 Task: Show verbose in the console.
Action: Mouse moved to (1406, 43)
Screenshot: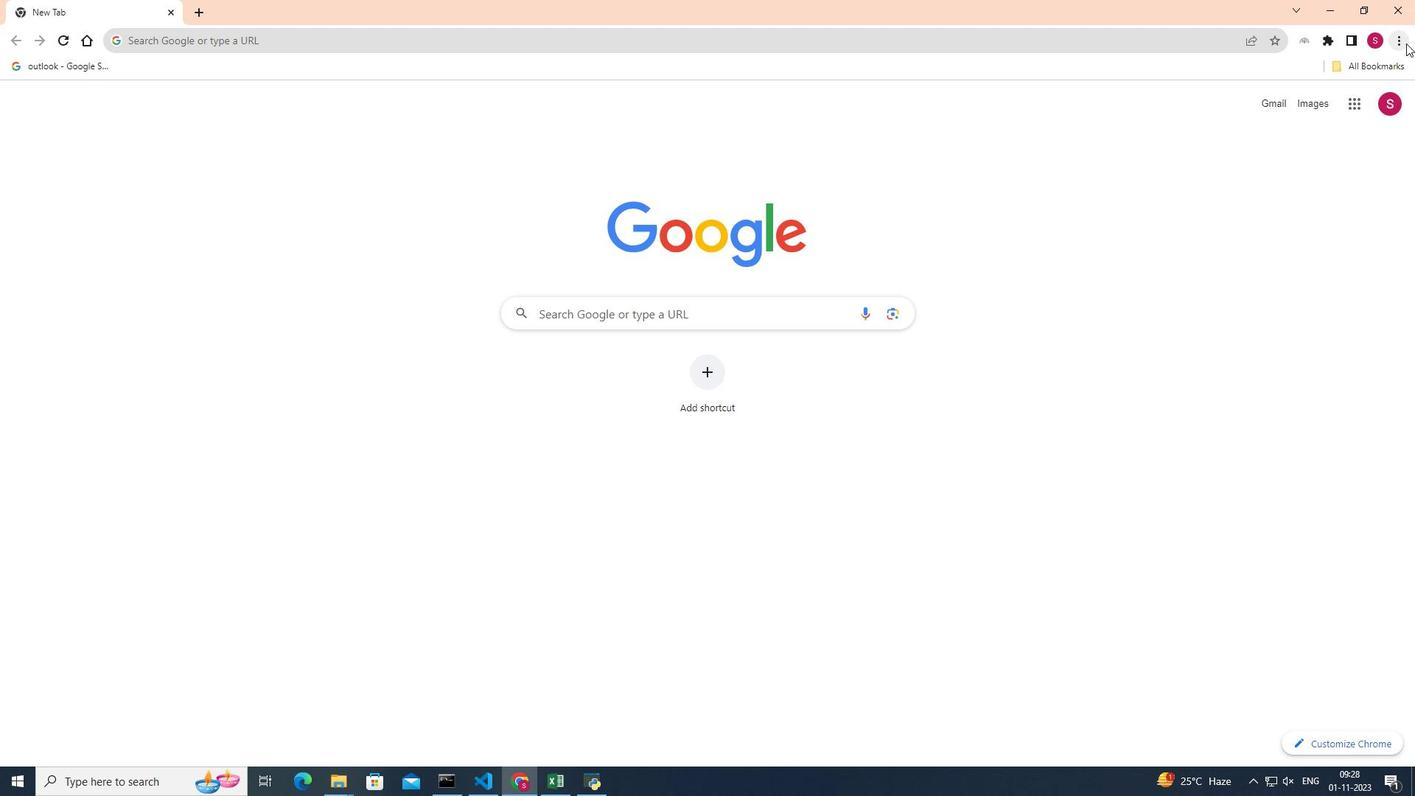 
Action: Mouse pressed left at (1406, 43)
Screenshot: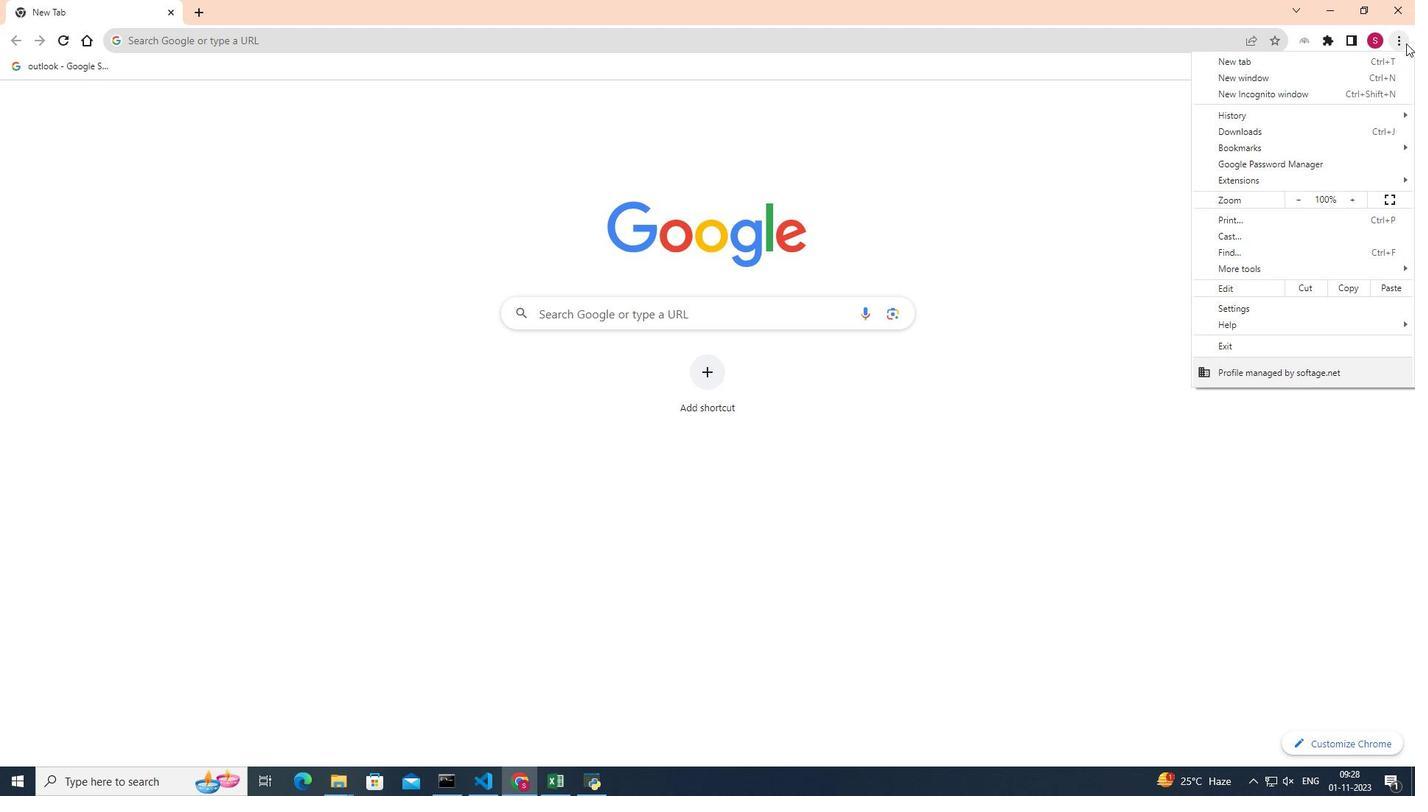 
Action: Mouse moved to (1249, 266)
Screenshot: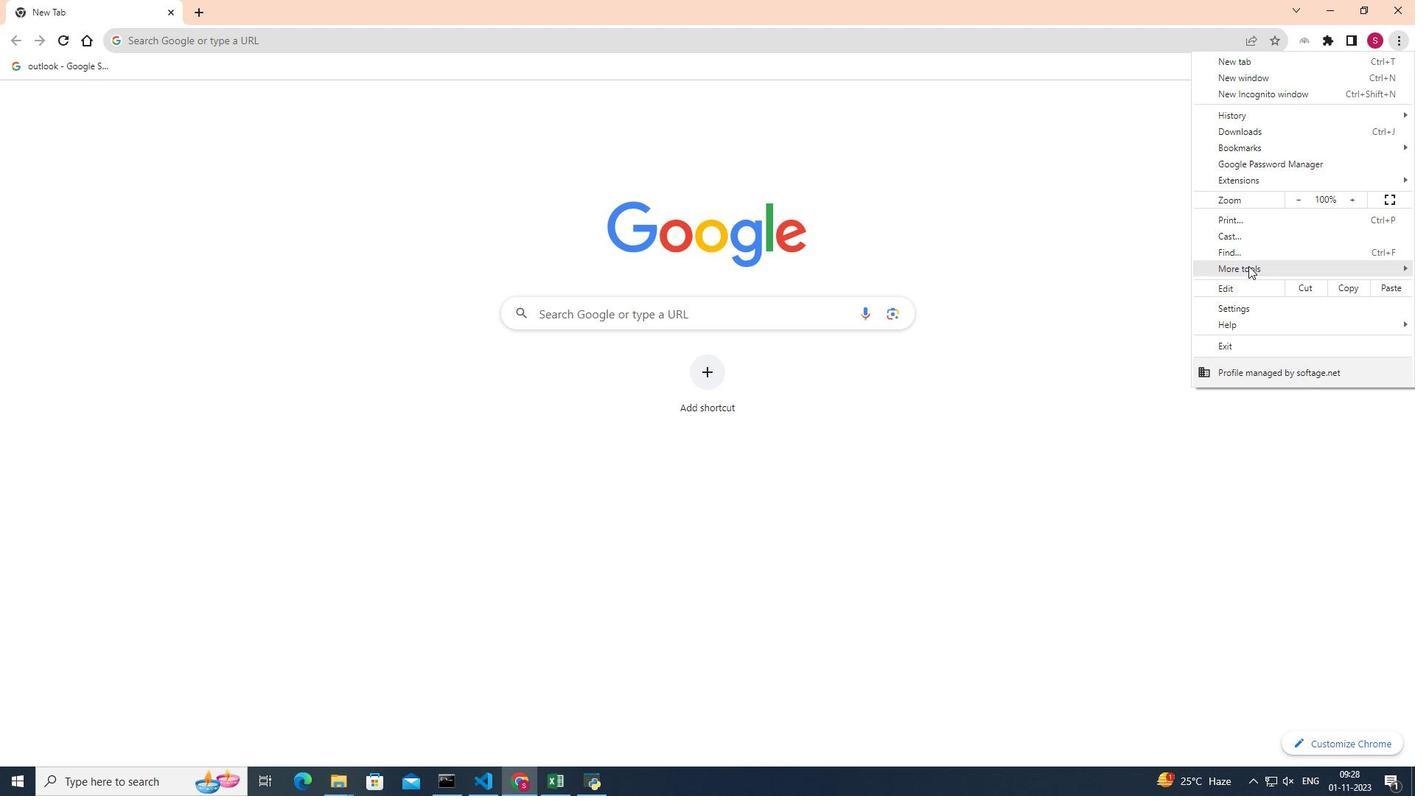 
Action: Mouse pressed left at (1249, 266)
Screenshot: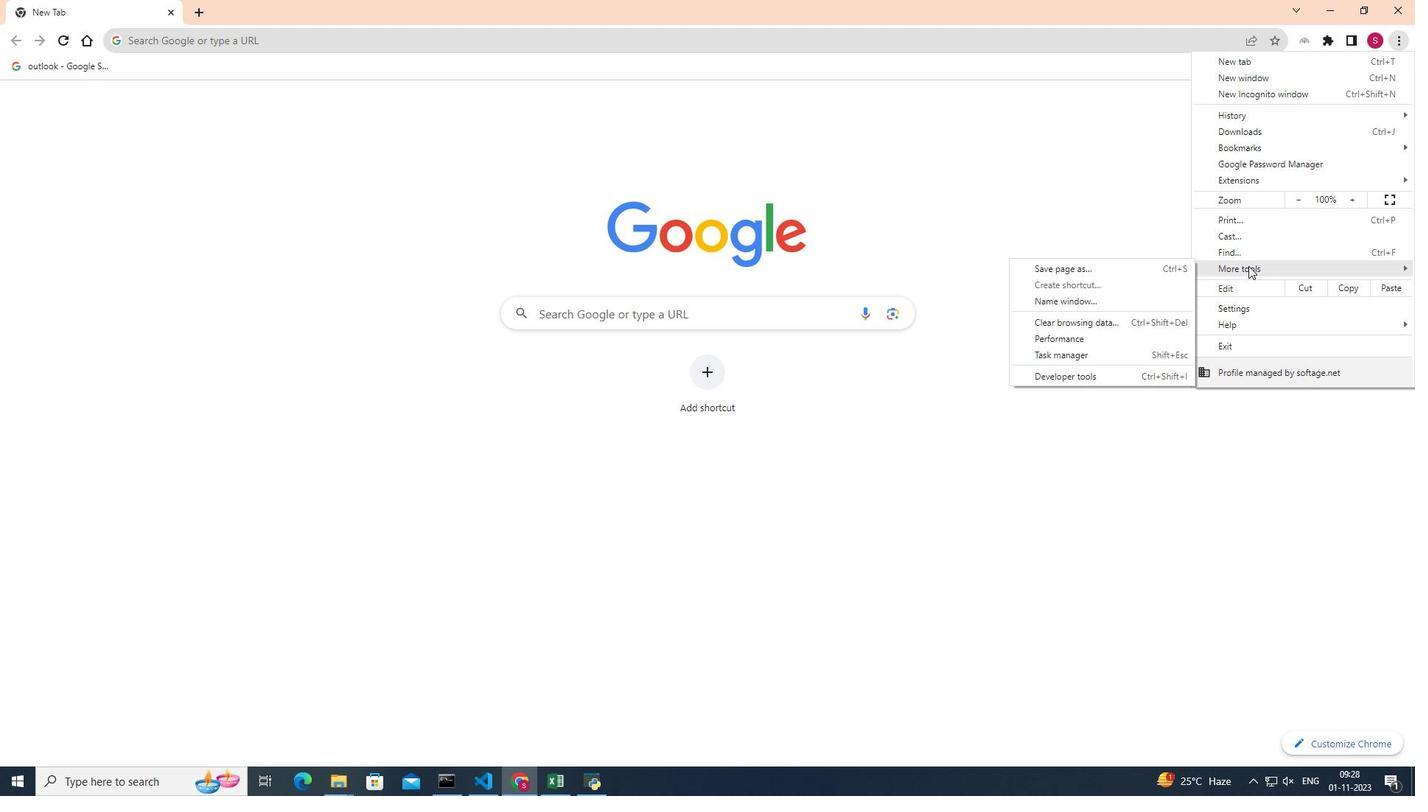 
Action: Mouse moved to (1092, 376)
Screenshot: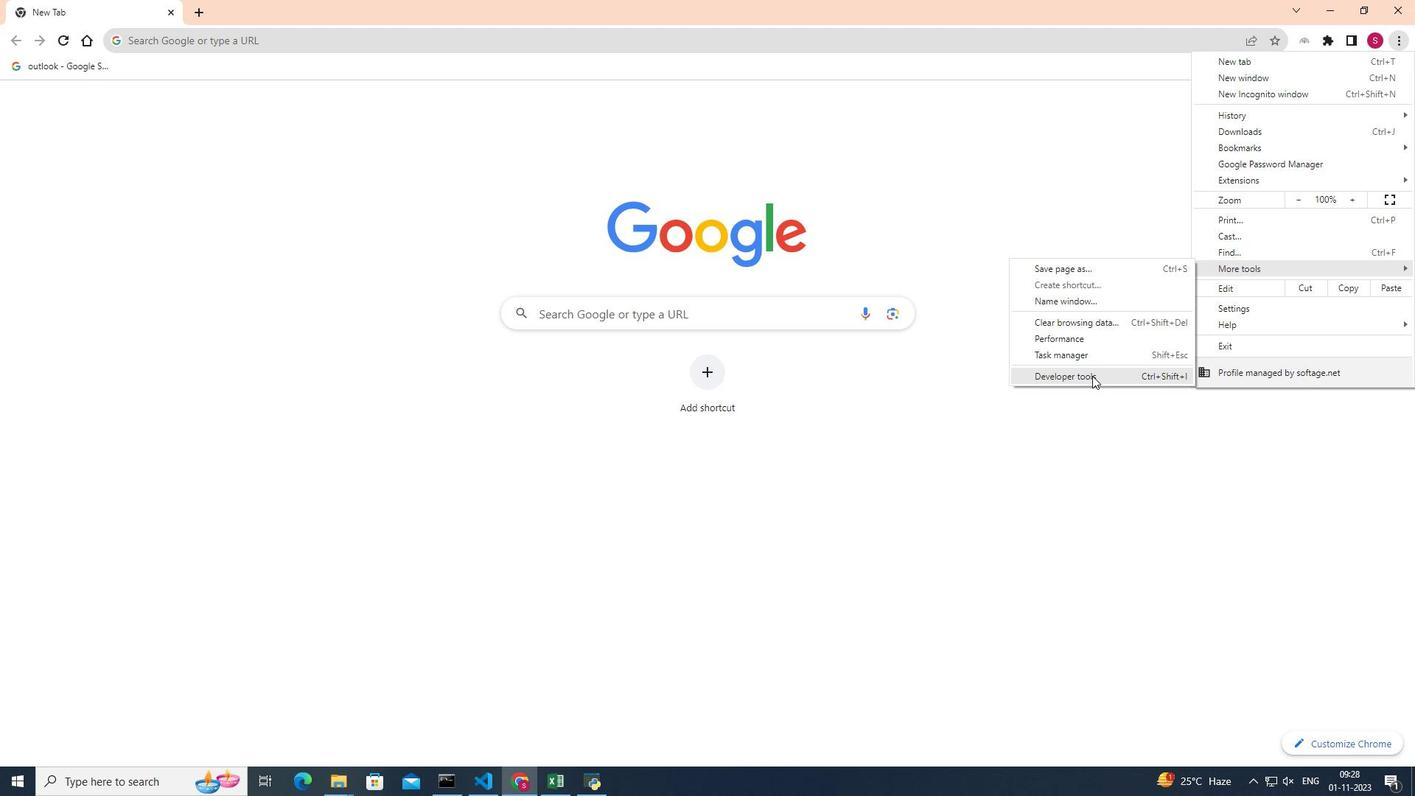 
Action: Mouse pressed left at (1092, 376)
Screenshot: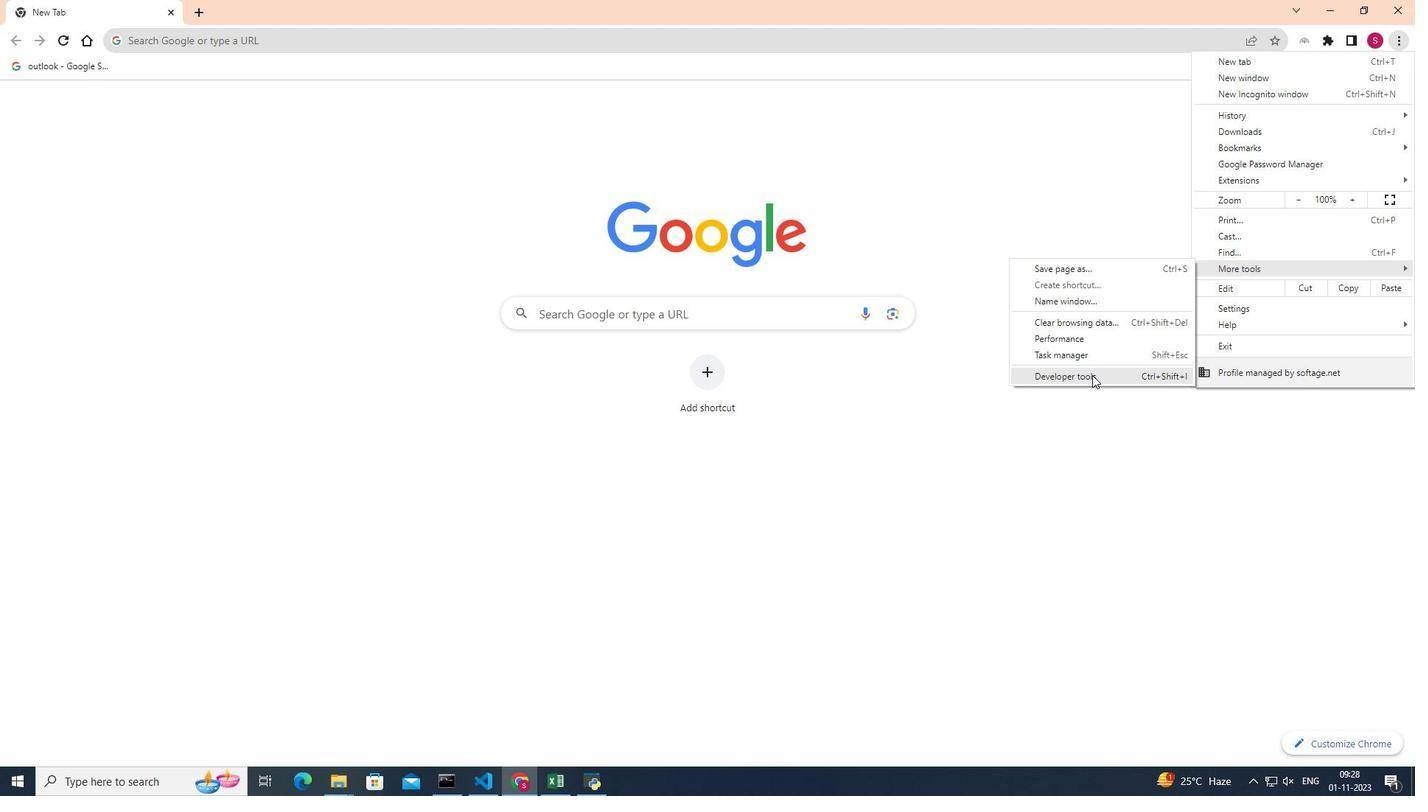 
Action: Mouse moved to (1132, 90)
Screenshot: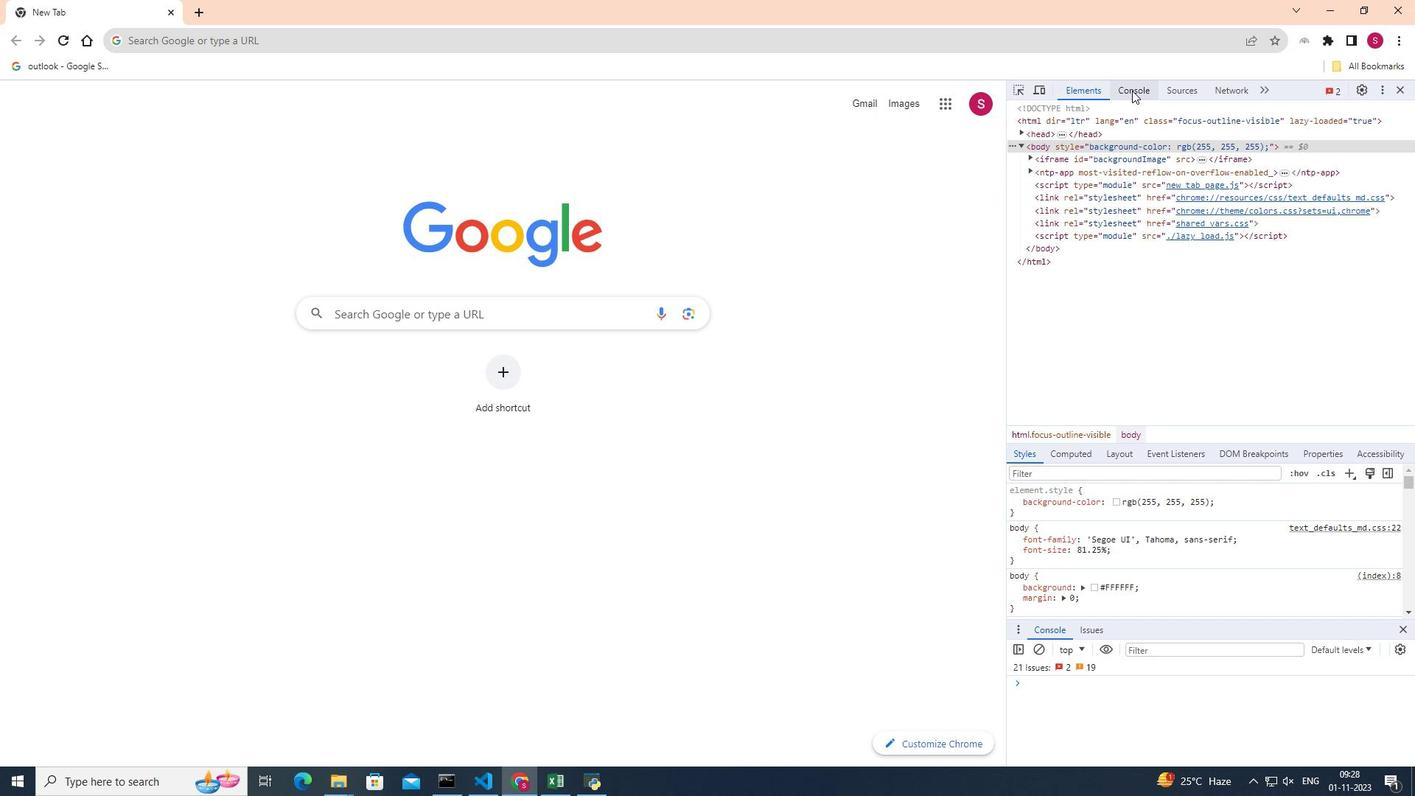 
Action: Mouse pressed left at (1132, 90)
Screenshot: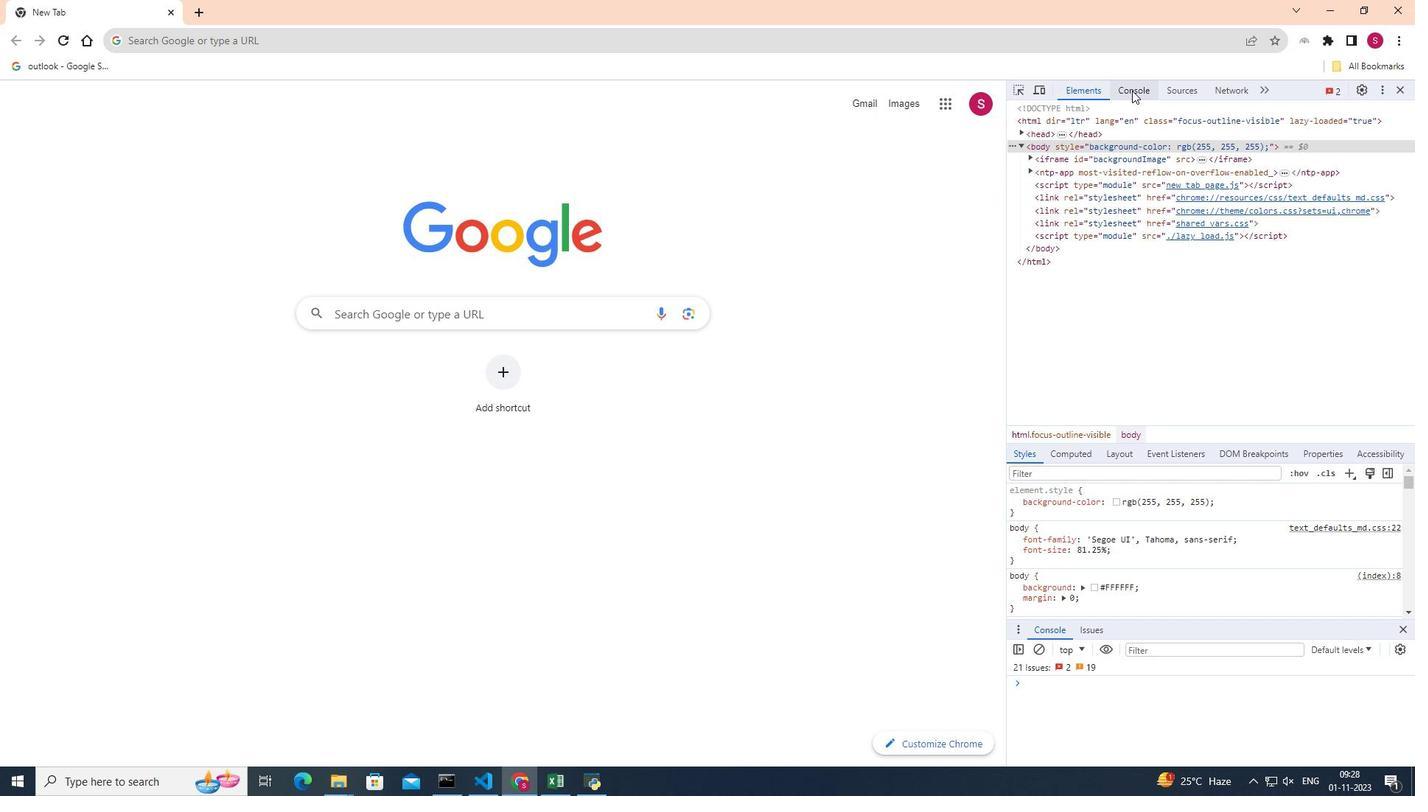
Action: Mouse moved to (1364, 109)
Screenshot: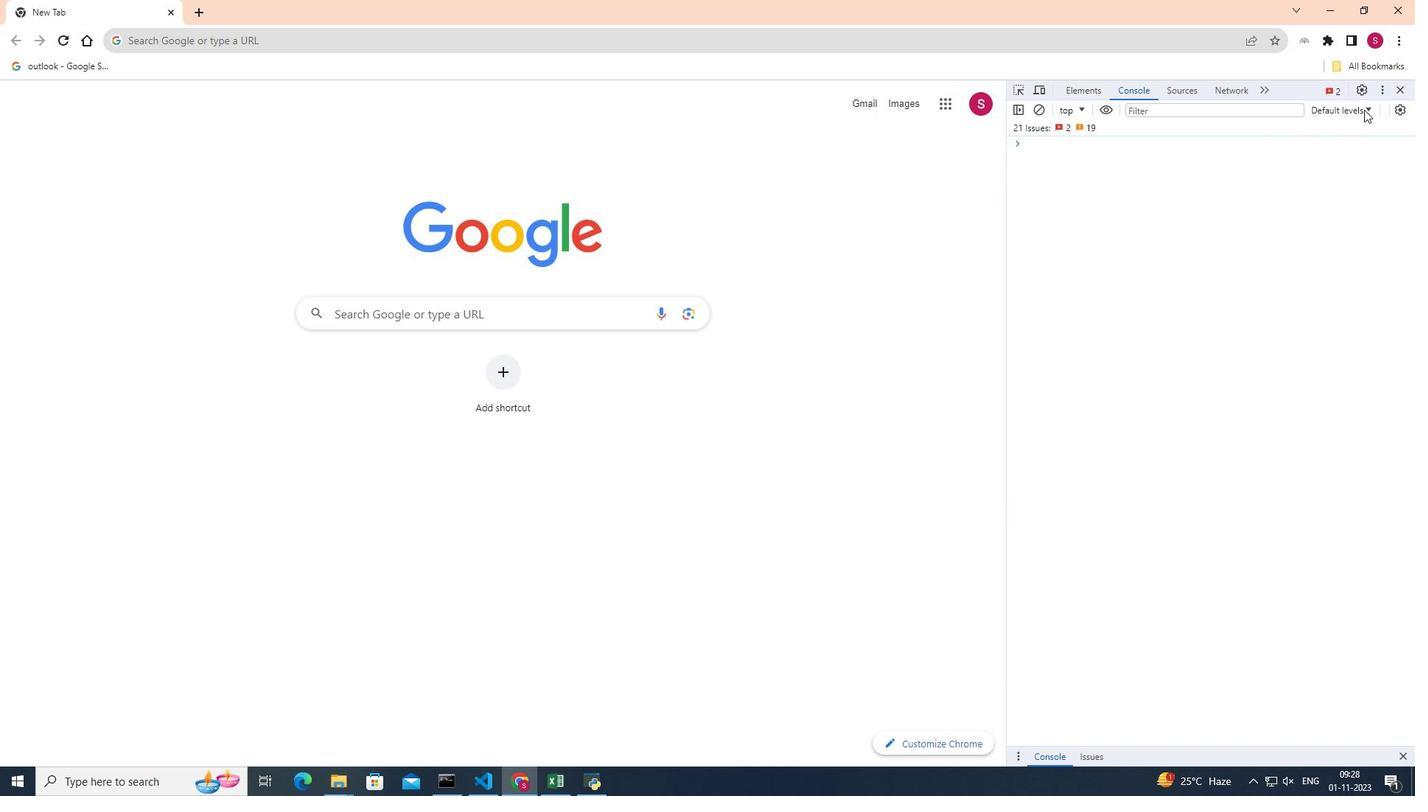 
Action: Mouse pressed left at (1364, 109)
Screenshot: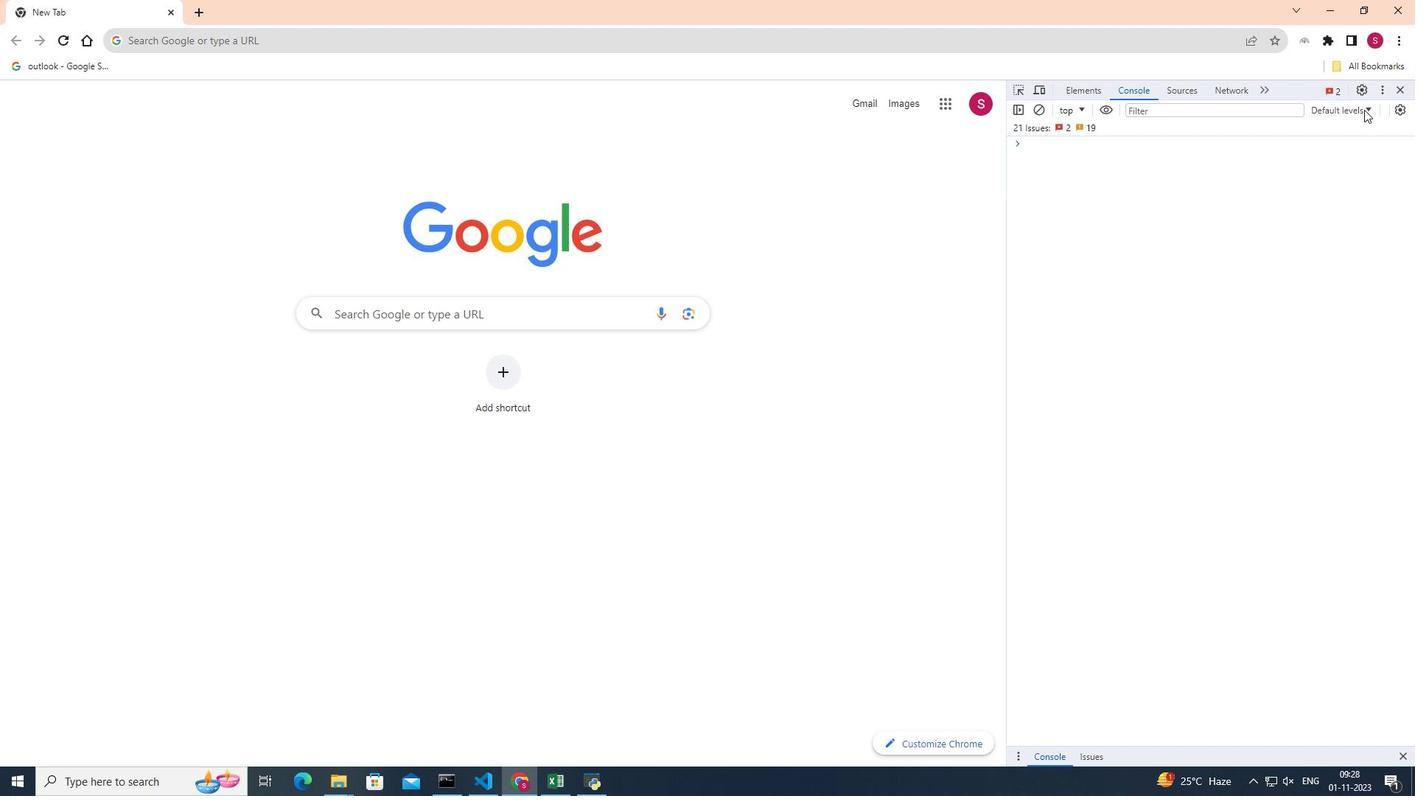 
Action: Mouse moved to (1328, 154)
Screenshot: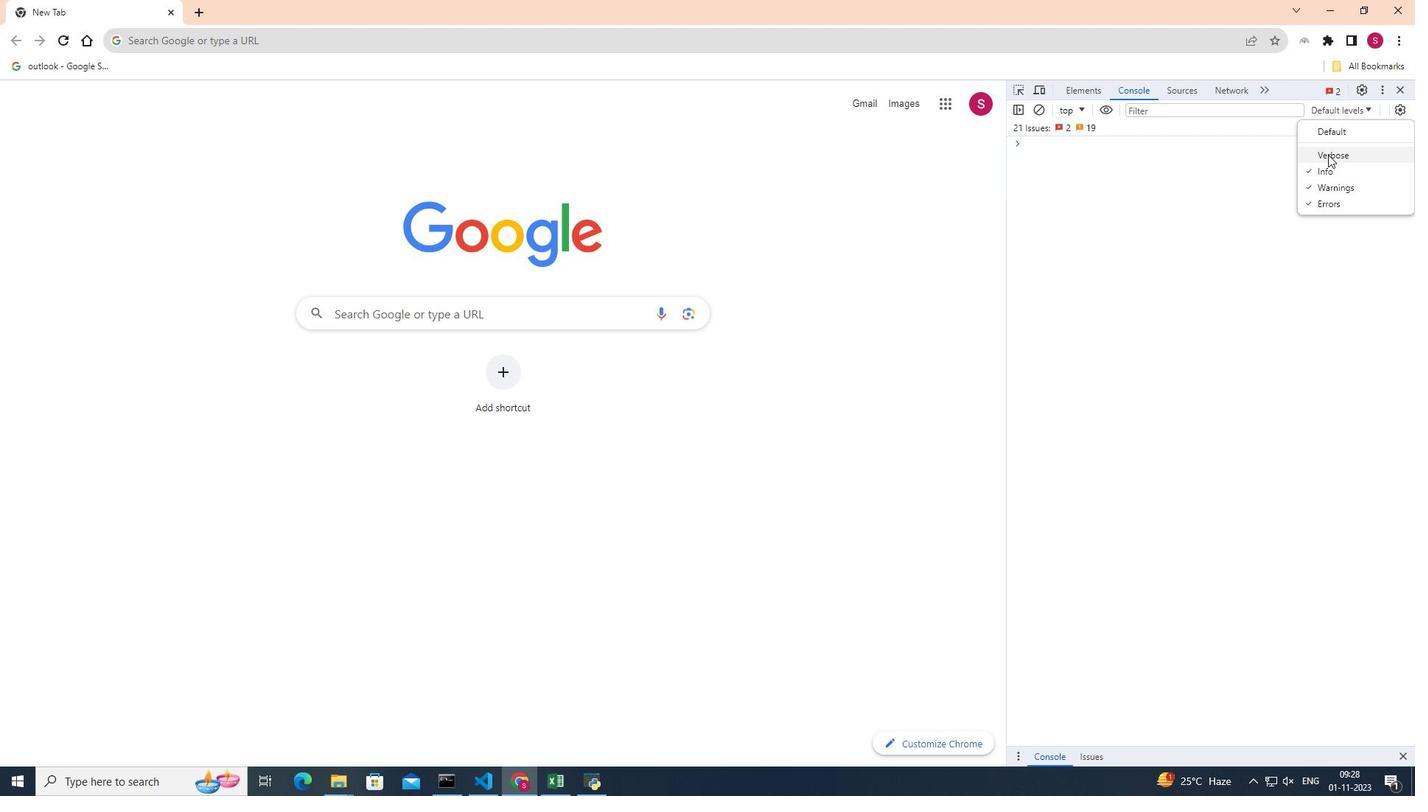 
Action: Mouse pressed left at (1328, 154)
Screenshot: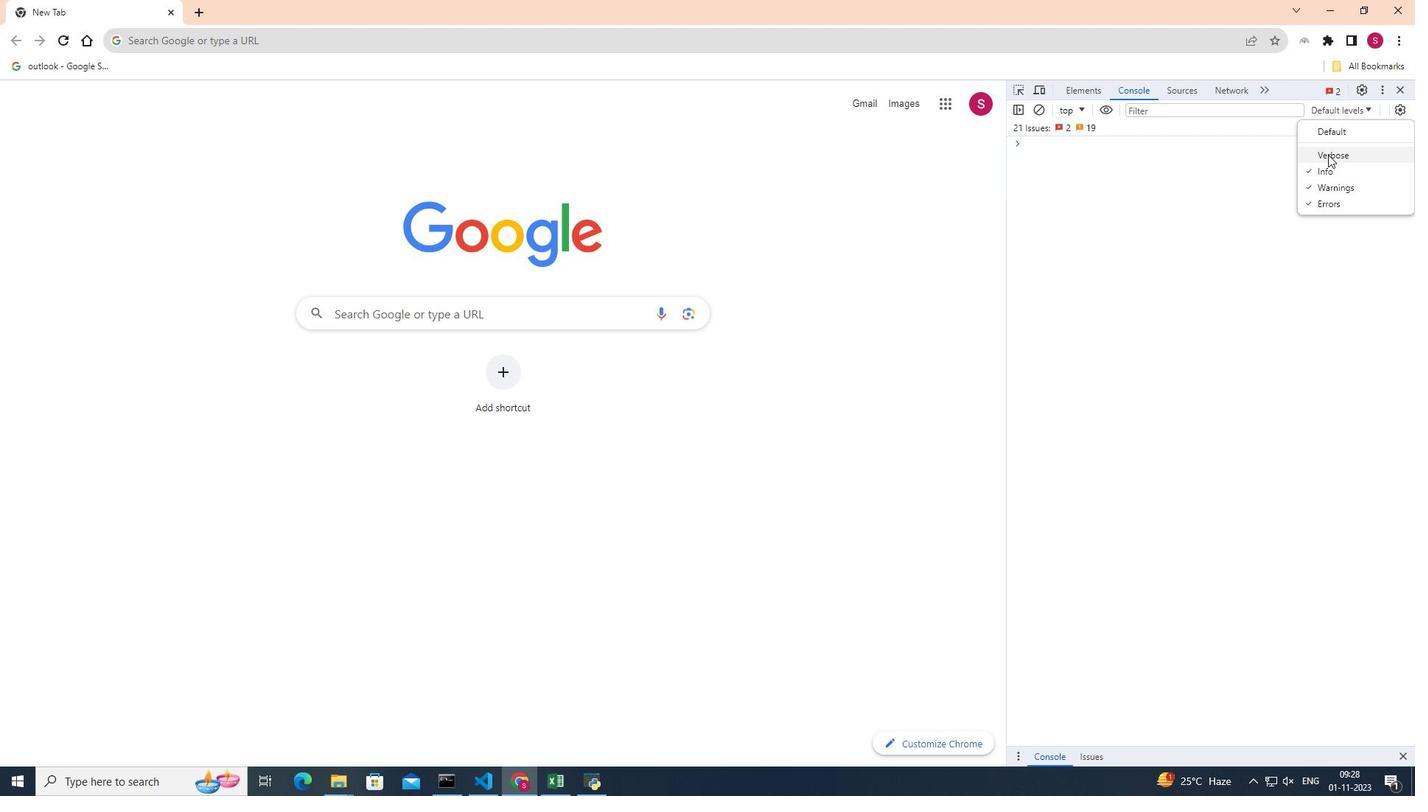 
